 Task: Add Gonnella Authentic Pretzel Bun 6 Pack to the cart.
Action: Mouse moved to (638, 237)
Screenshot: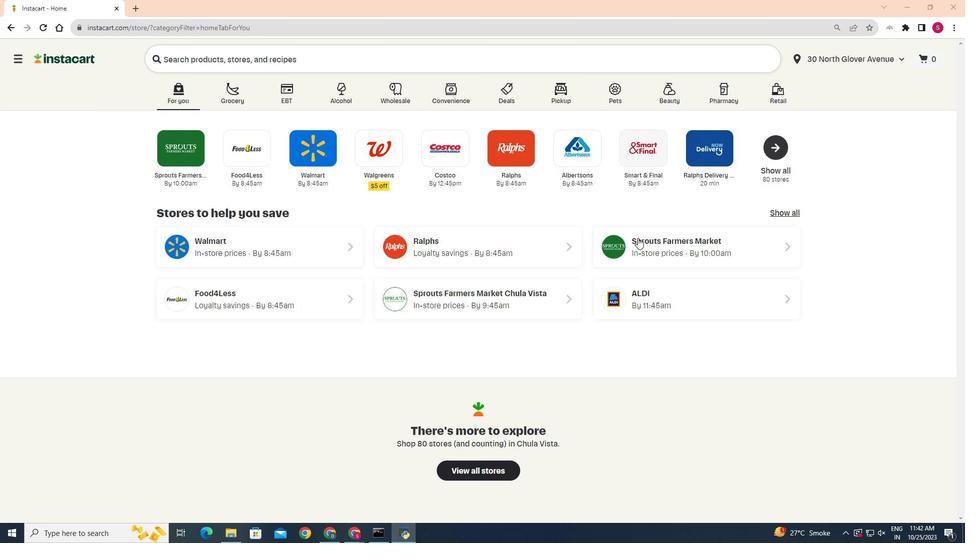 
Action: Mouse pressed left at (638, 237)
Screenshot: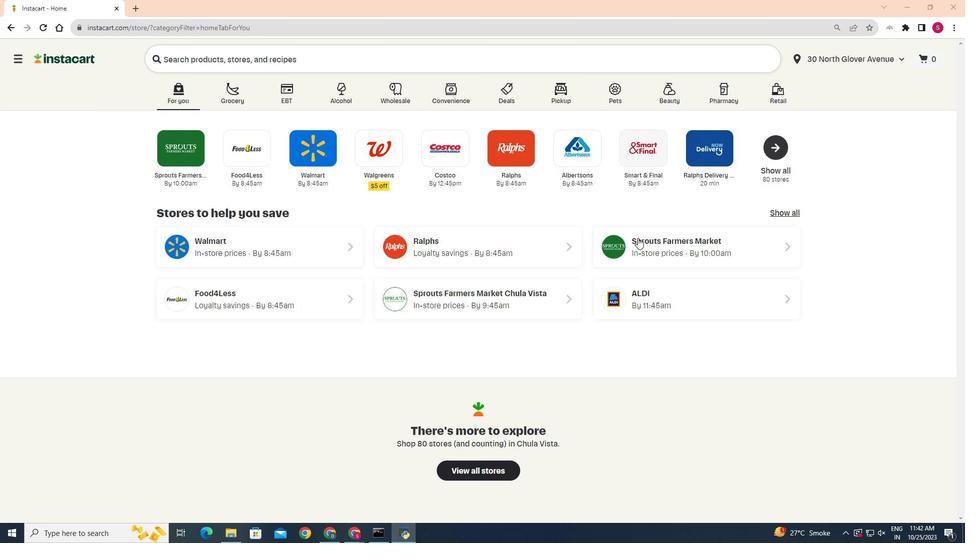 
Action: Mouse moved to (41, 436)
Screenshot: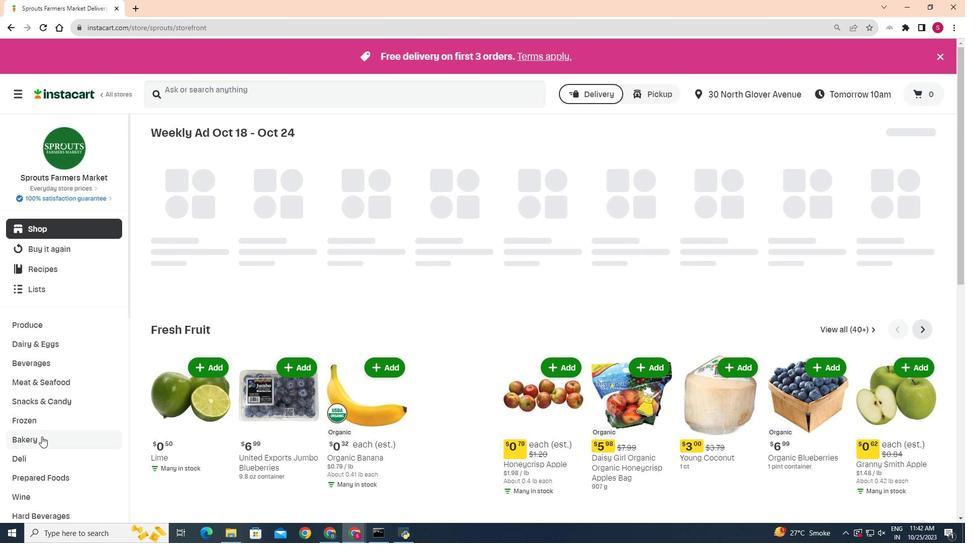 
Action: Mouse pressed left at (41, 436)
Screenshot: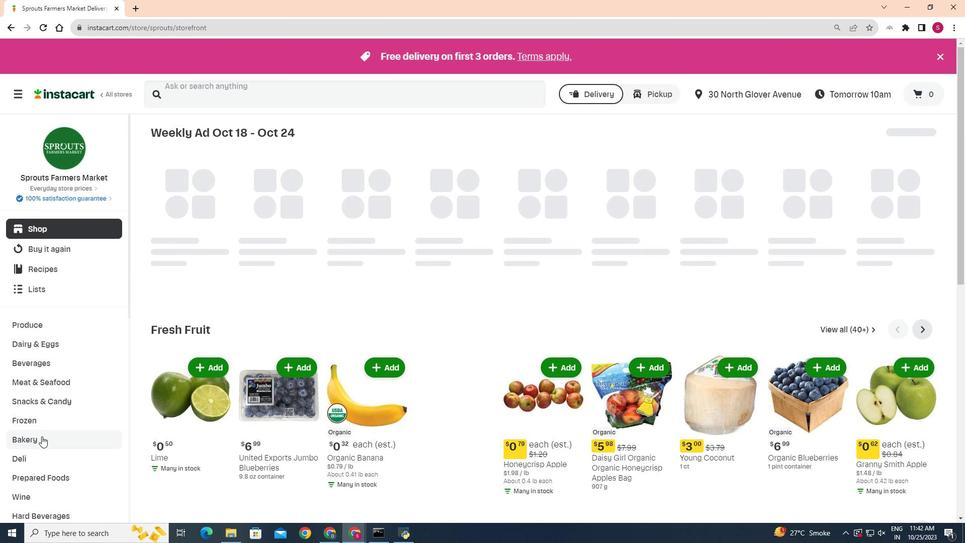 
Action: Mouse moved to (284, 153)
Screenshot: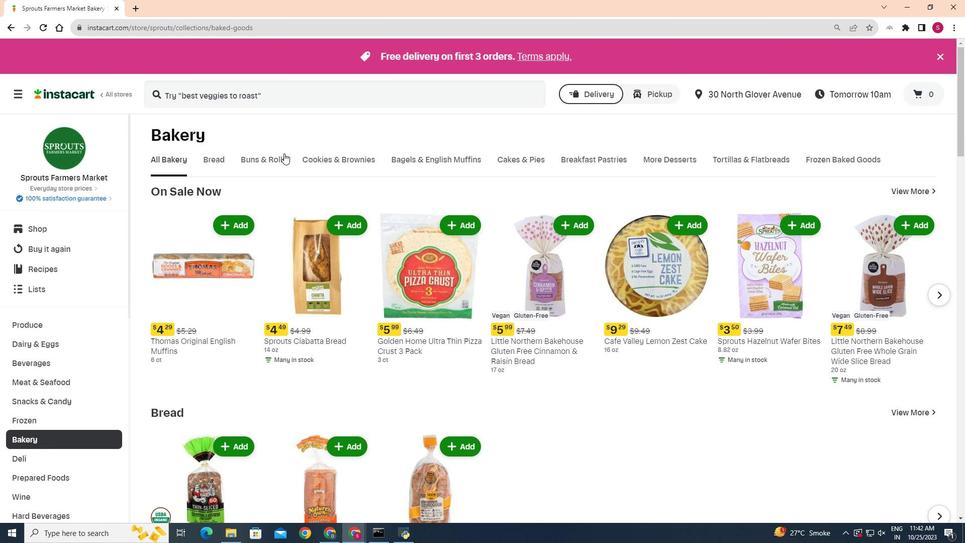 
Action: Mouse pressed left at (284, 153)
Screenshot: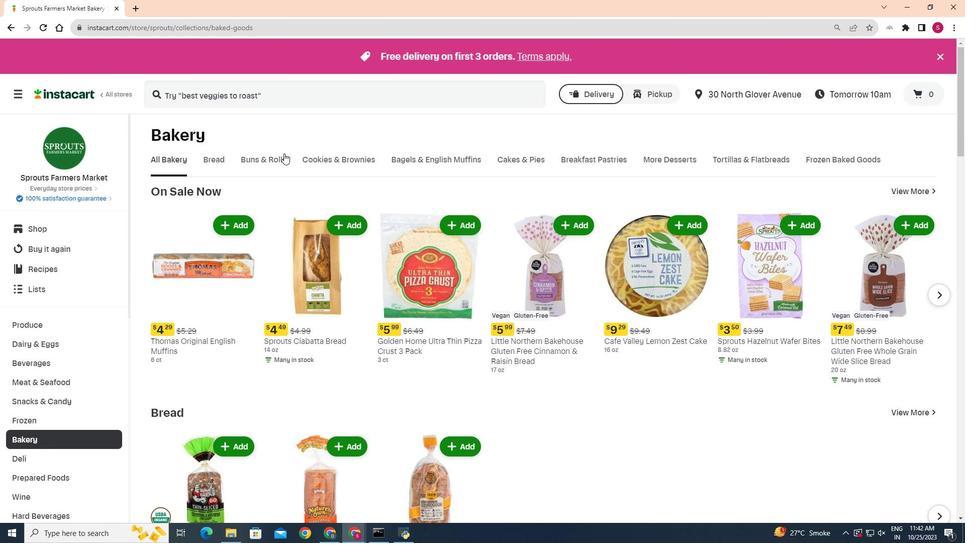 
Action: Mouse moved to (283, 157)
Screenshot: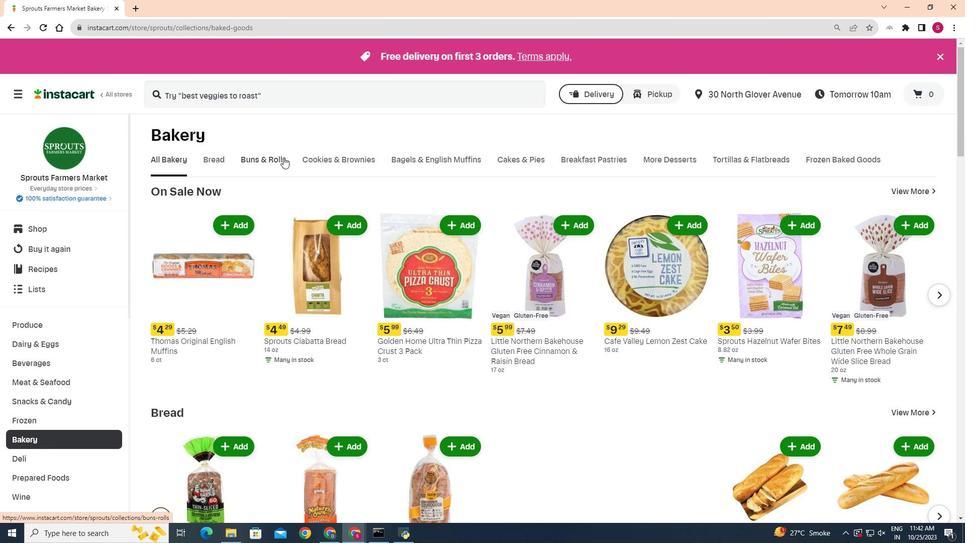 
Action: Mouse pressed left at (283, 157)
Screenshot: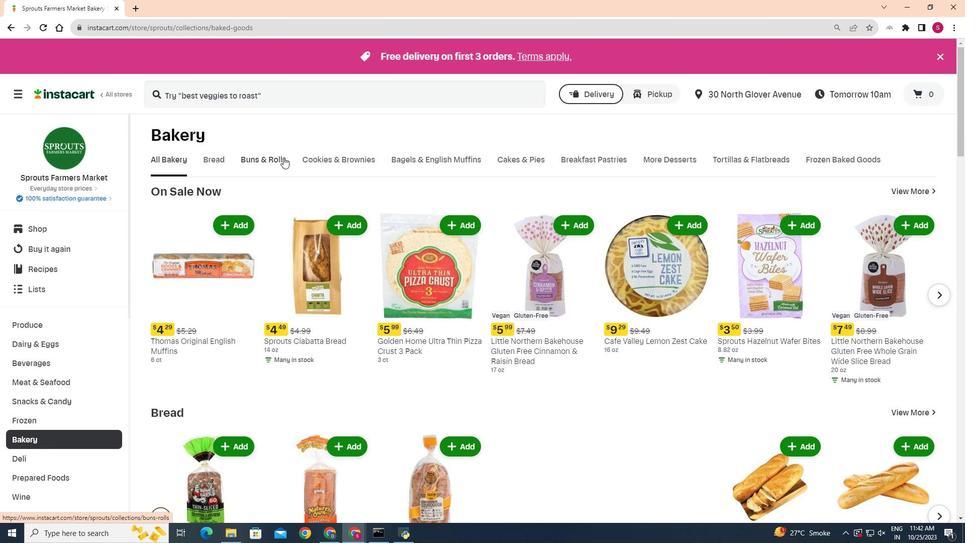 
Action: Mouse moved to (441, 207)
Screenshot: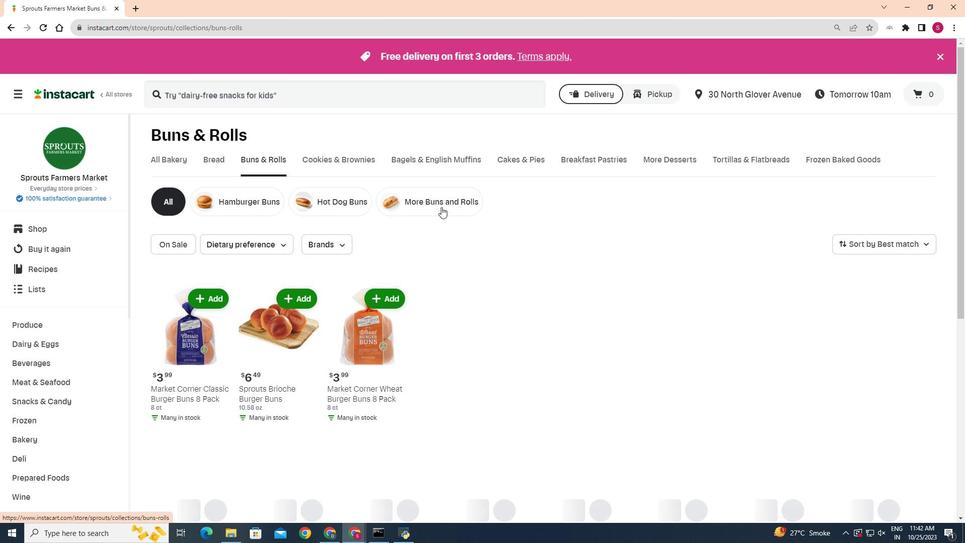 
Action: Mouse pressed left at (441, 207)
Screenshot: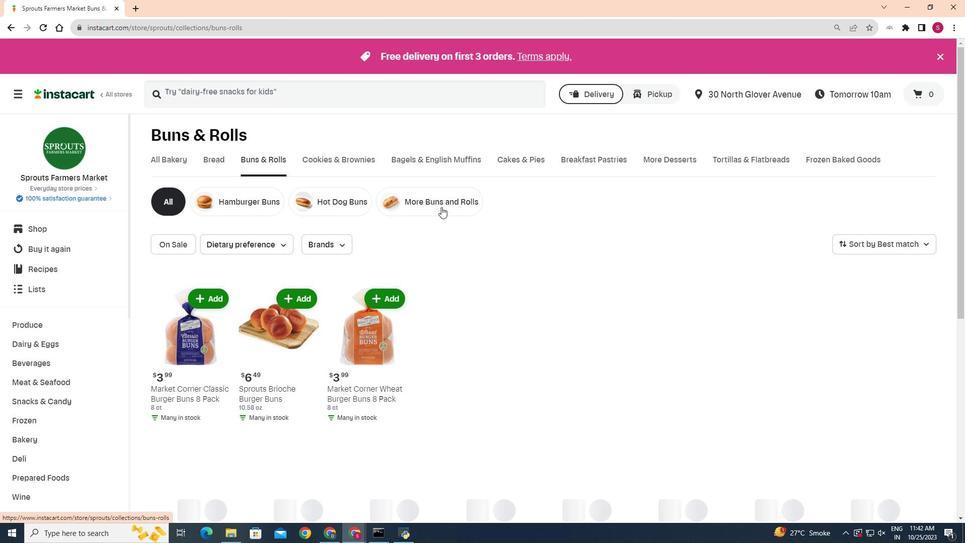 
Action: Mouse moved to (364, 264)
Screenshot: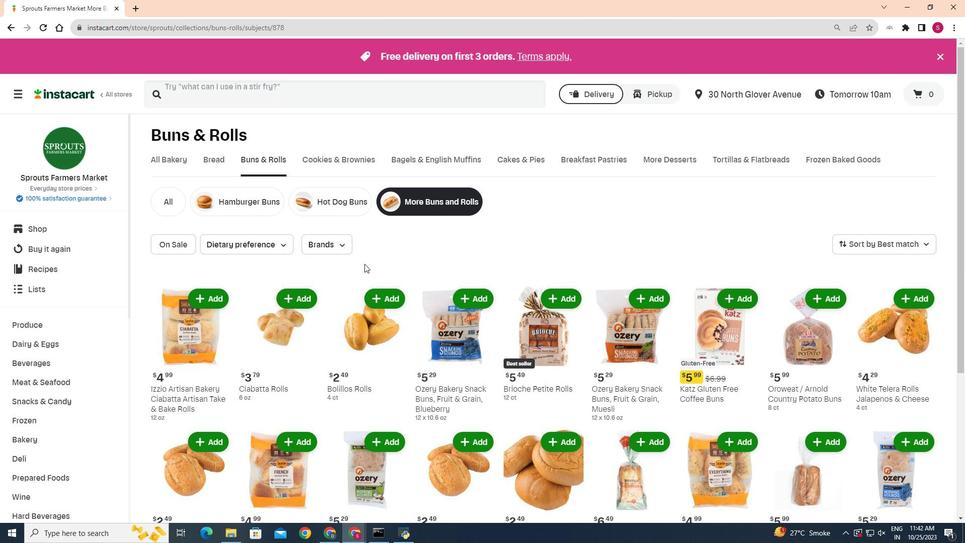 
Action: Mouse scrolled (364, 263) with delta (0, 0)
Screenshot: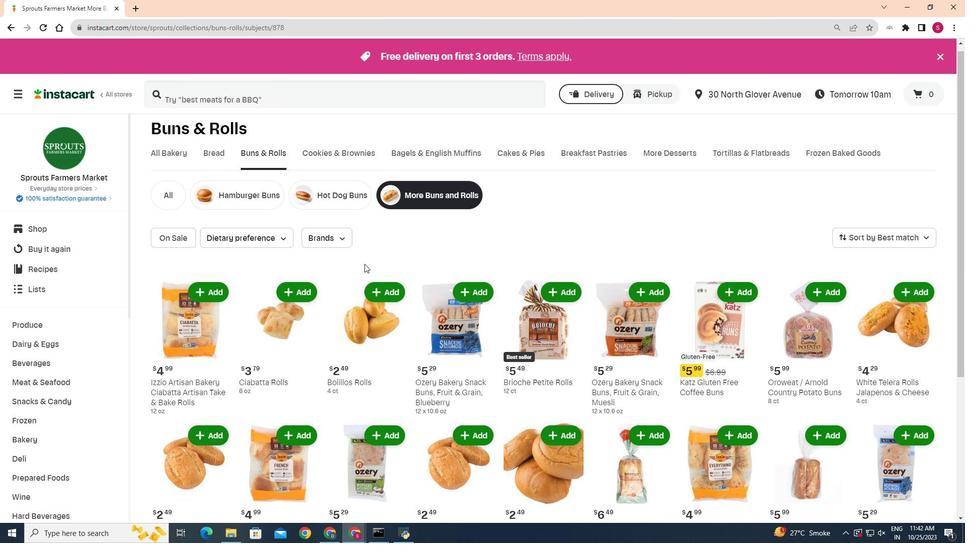 
Action: Mouse moved to (457, 273)
Screenshot: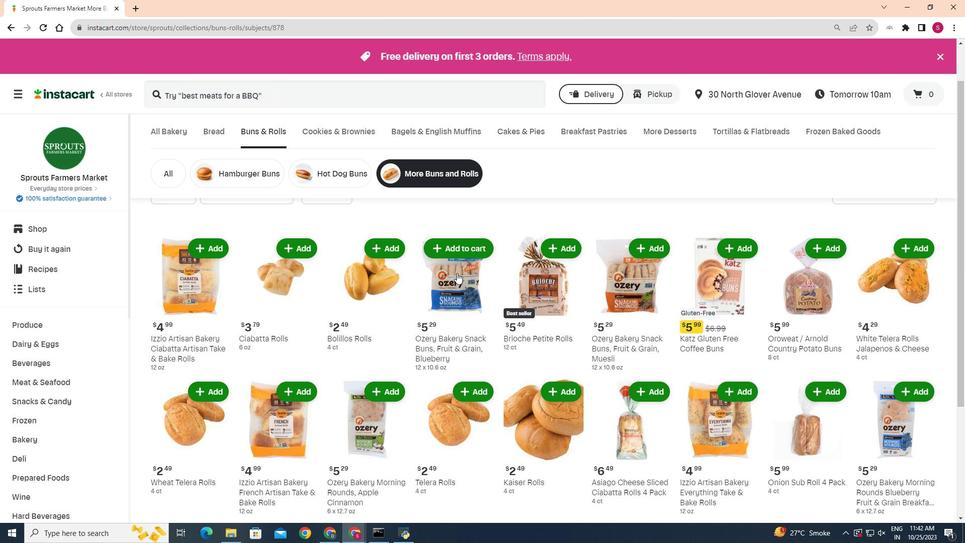 
Action: Mouse scrolled (457, 272) with delta (0, 0)
Screenshot: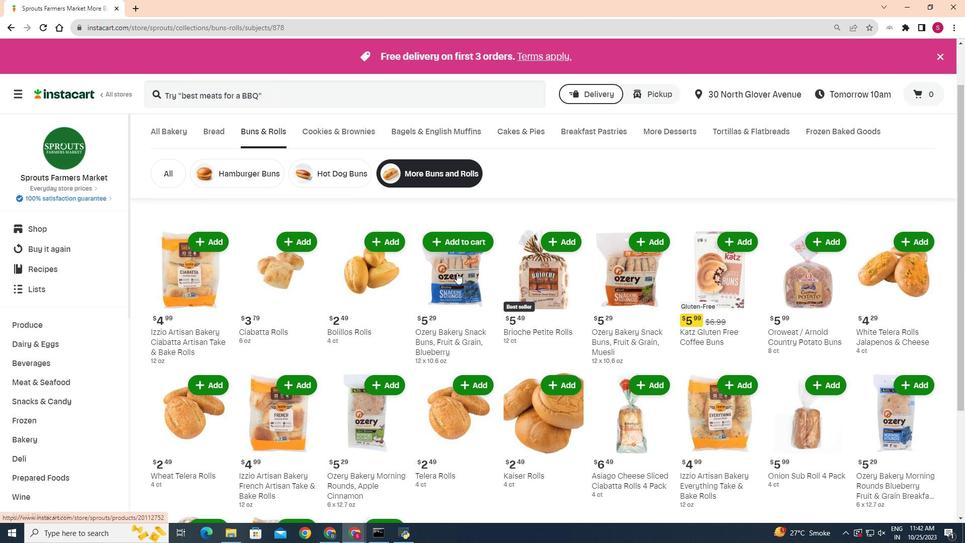 
Action: Mouse moved to (447, 280)
Screenshot: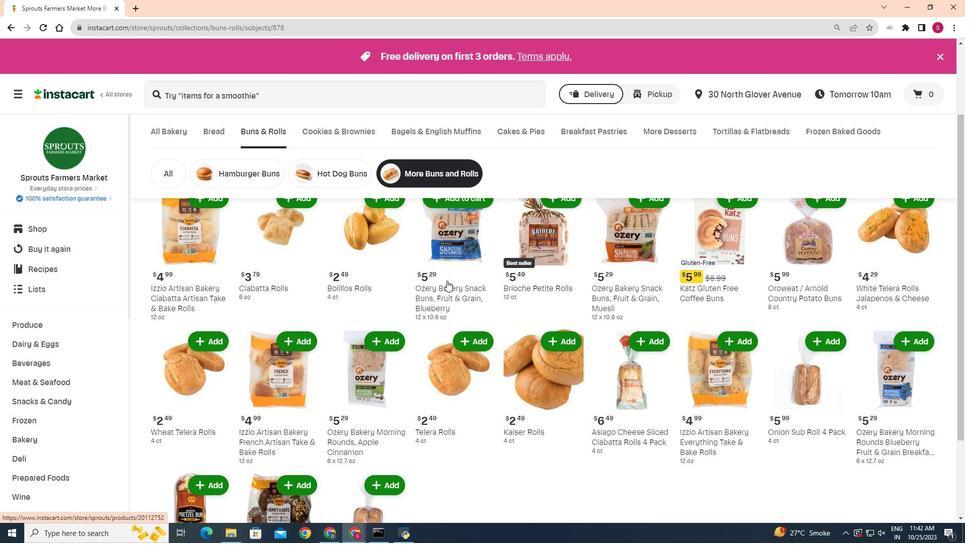 
Action: Mouse scrolled (447, 280) with delta (0, 0)
Screenshot: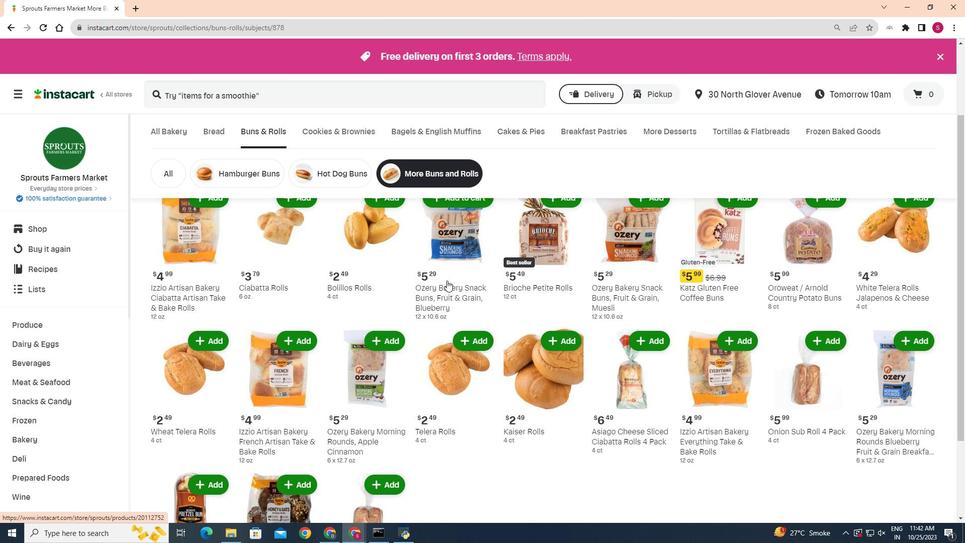
Action: Mouse moved to (433, 278)
Screenshot: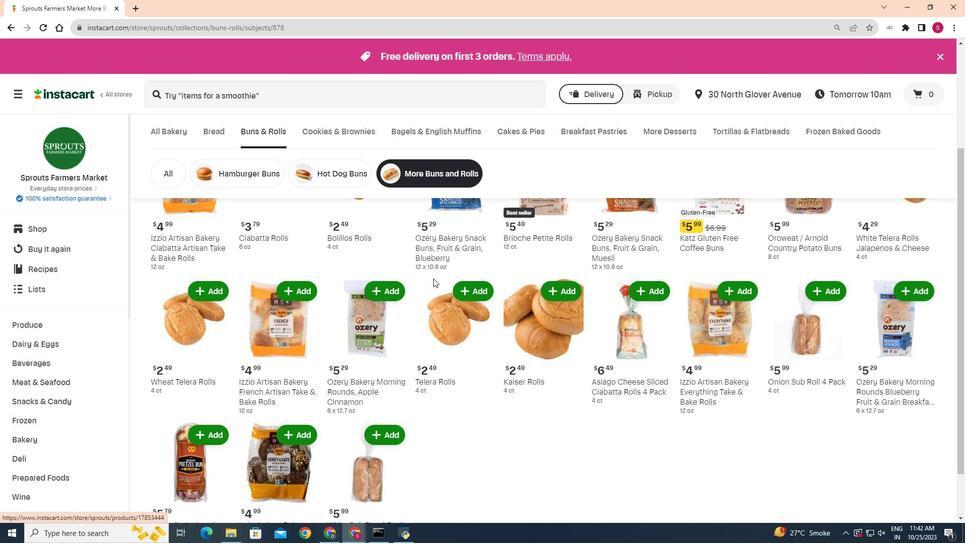 
Action: Mouse scrolled (433, 278) with delta (0, 0)
Screenshot: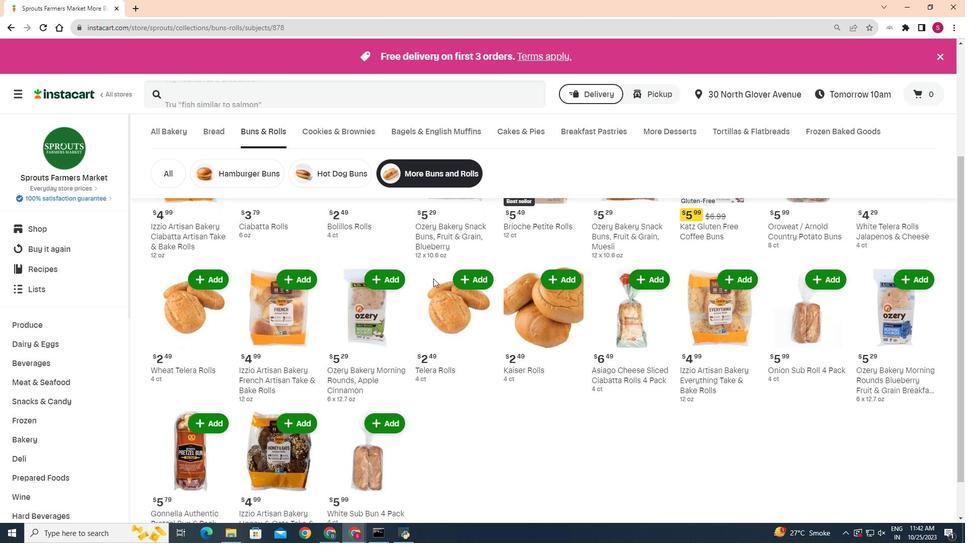 
Action: Mouse moved to (409, 276)
Screenshot: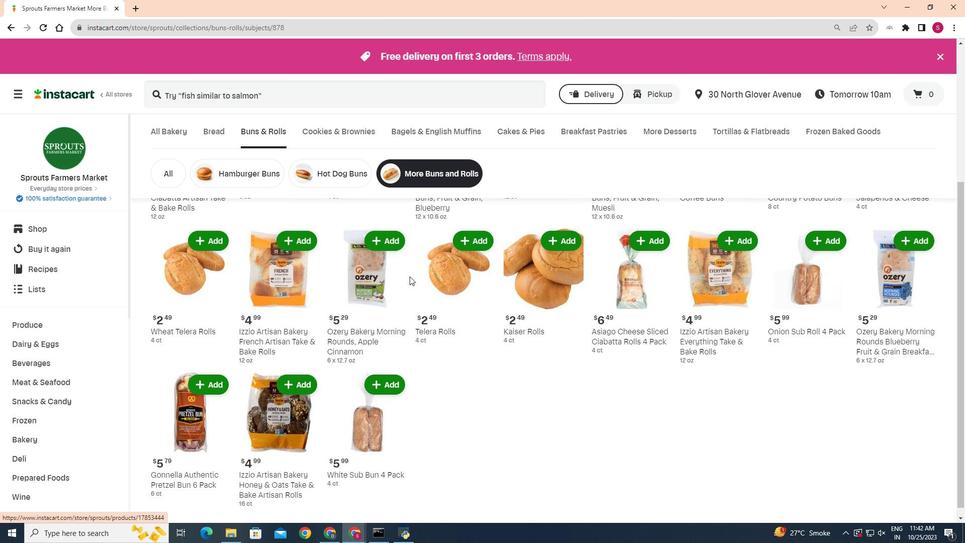 
Action: Mouse scrolled (409, 276) with delta (0, 0)
Screenshot: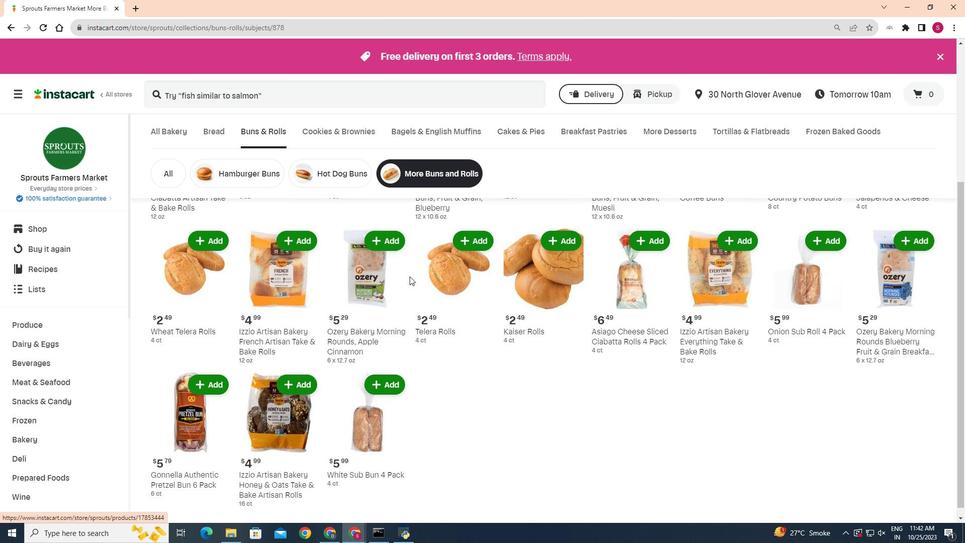 
Action: Mouse moved to (207, 375)
Screenshot: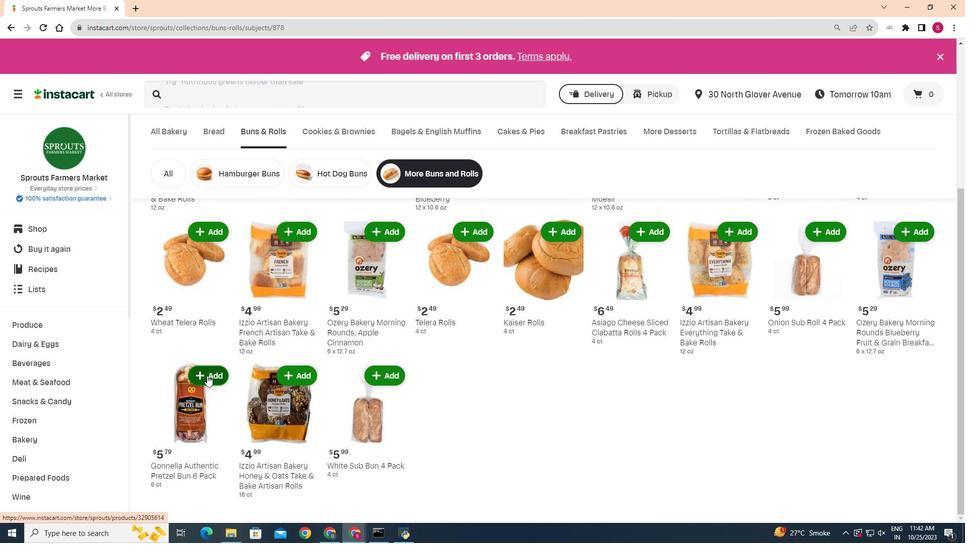 
Action: Mouse pressed left at (207, 375)
Screenshot: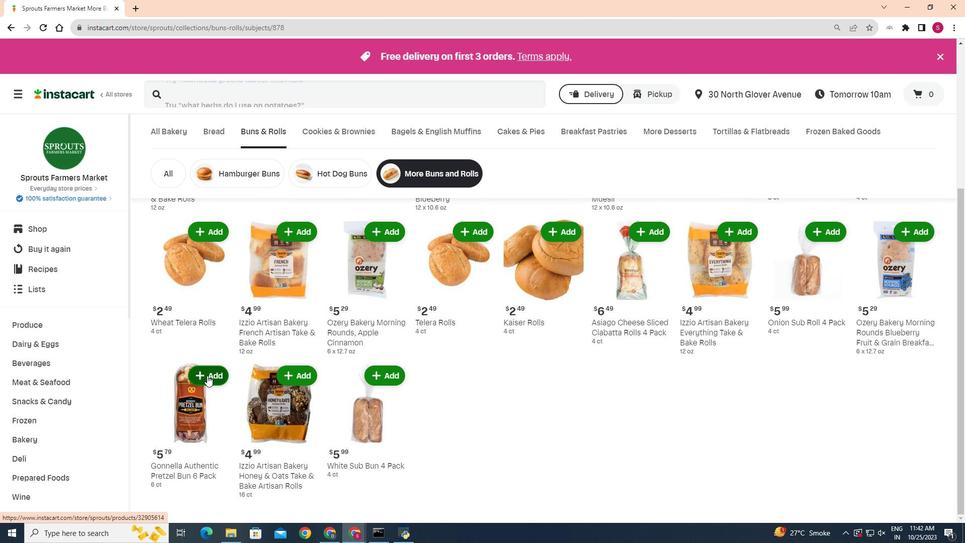 
Action: Mouse moved to (156, 362)
Screenshot: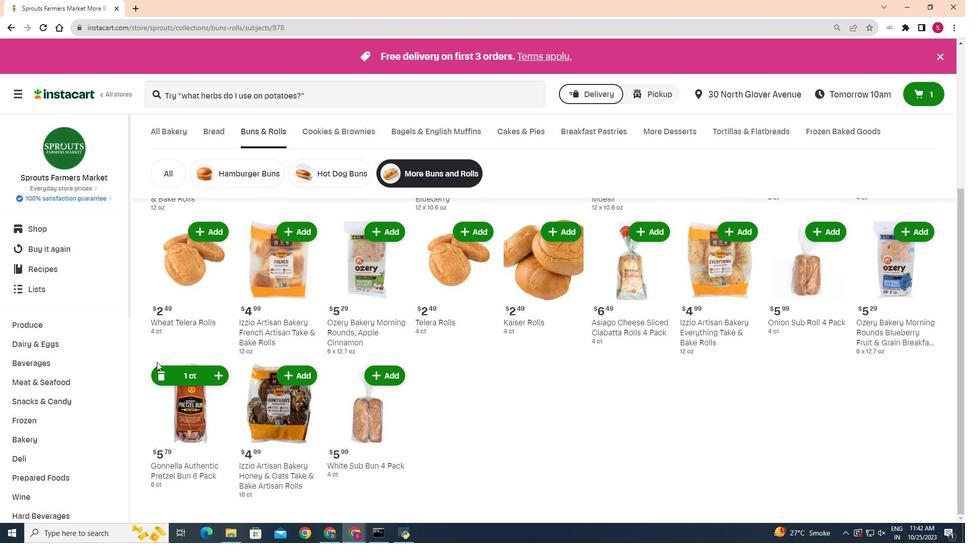 
